 Task: Create Card Employee Performance Review in Board Newsletter Optimization Tips to Workspace Content Management Systems. Create Card Fishing Review in Board Sales Team Incentive Programs to Workspace Content Management Systems. Create Card Employee Performance Review in Board Business Model Cost Structure Analysis and Optimization to Workspace Content Management Systems
Action: Mouse moved to (81, 268)
Screenshot: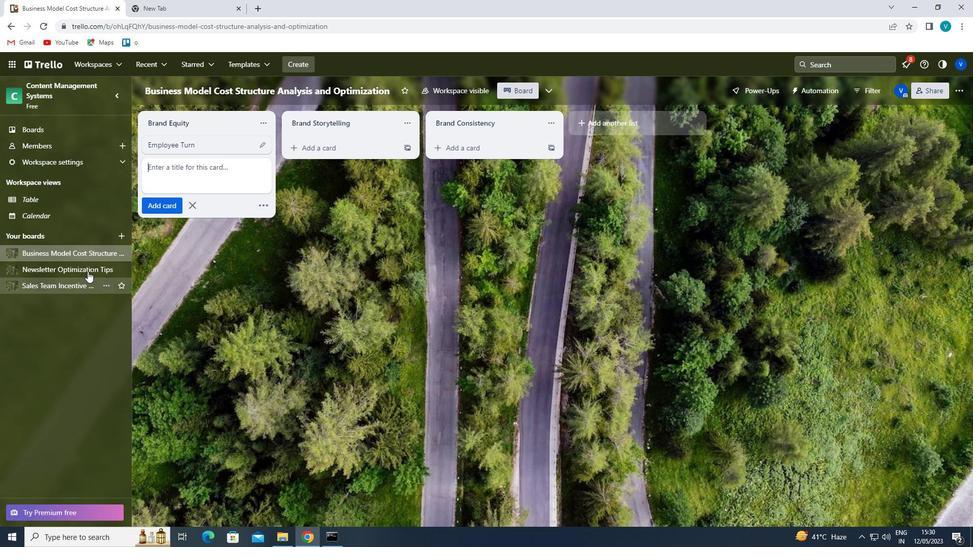 
Action: Mouse pressed left at (81, 268)
Screenshot: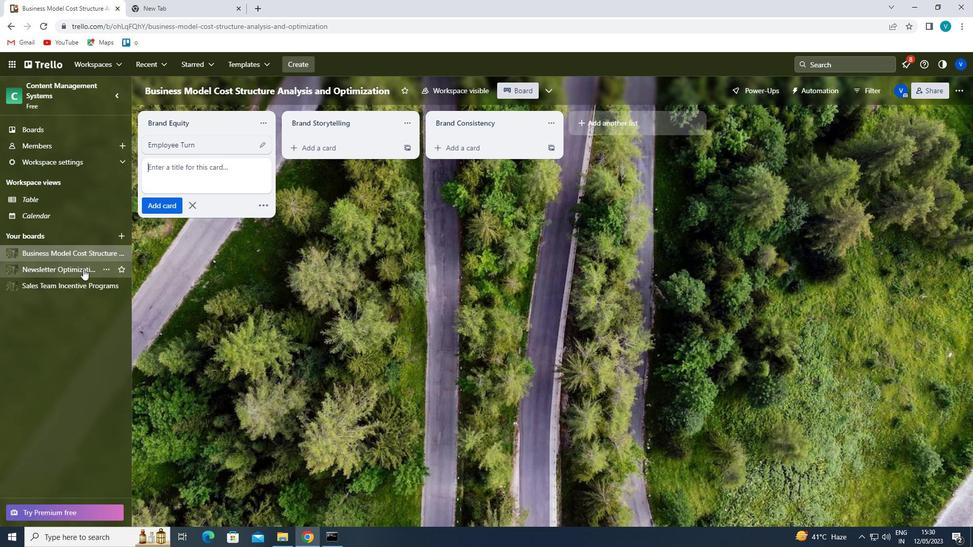 
Action: Mouse moved to (326, 145)
Screenshot: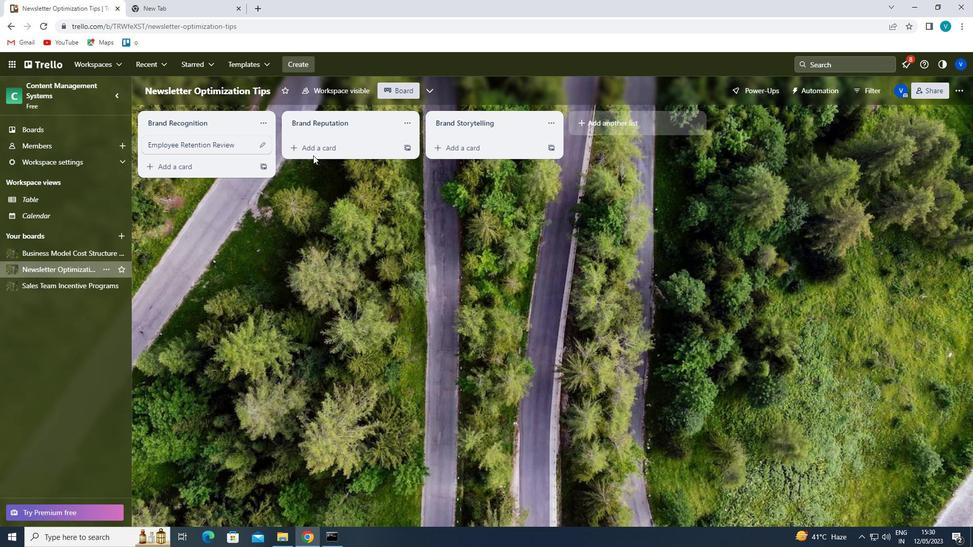 
Action: Mouse pressed left at (326, 145)
Screenshot: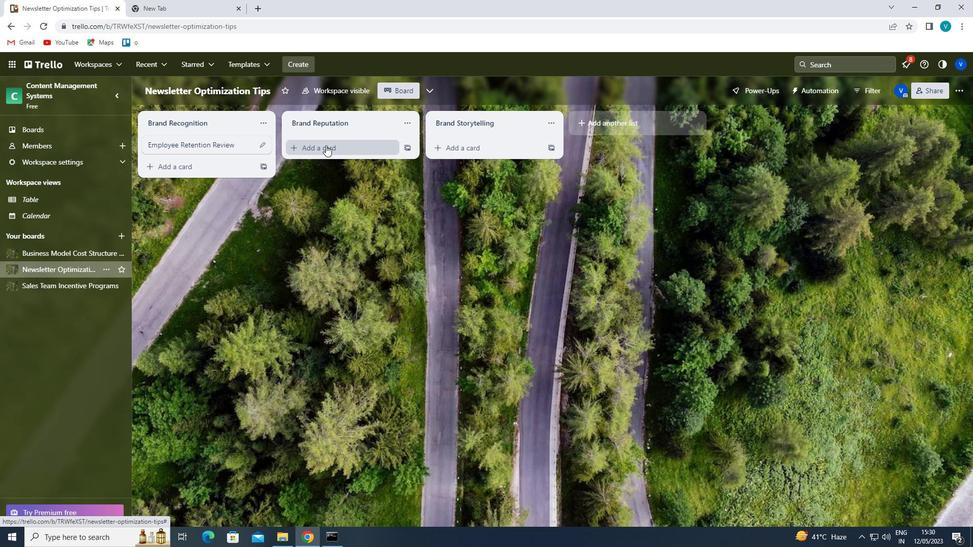 
Action: Key pressed <Key.shift>EMPLOYEE<Key.space><Key.shift>PERFORMANCE<Key.space><Key.shift>REVIEW<Key.enter>
Screenshot: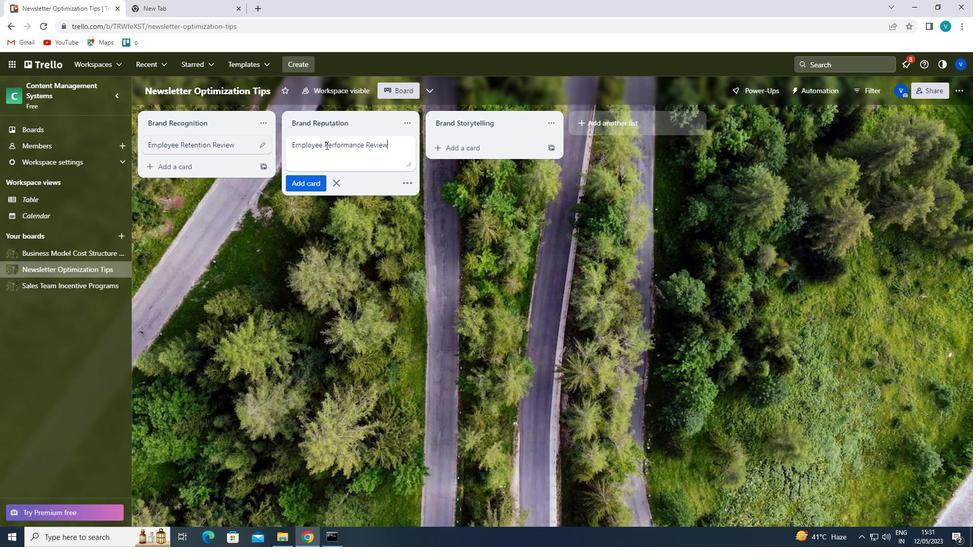 
Action: Mouse moved to (65, 279)
Screenshot: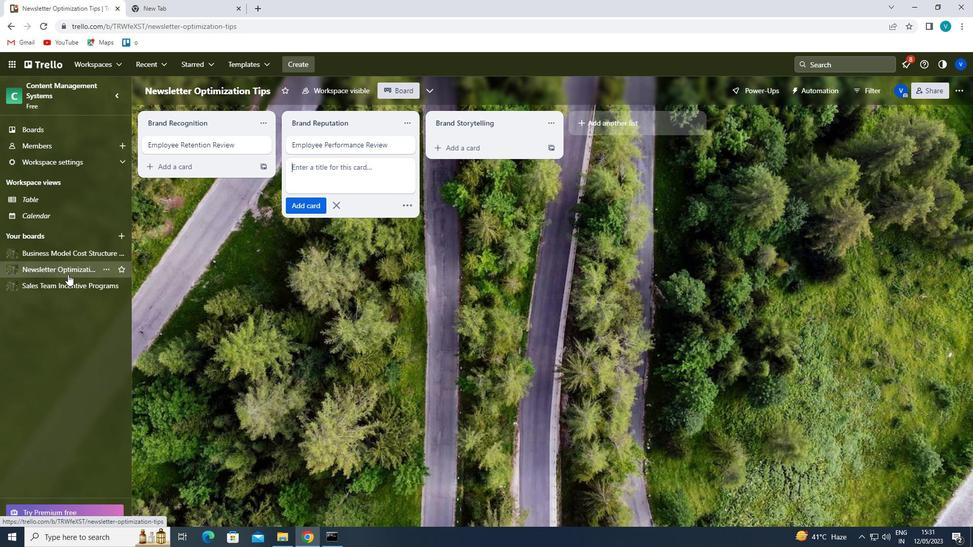 
Action: Mouse pressed left at (65, 279)
Screenshot: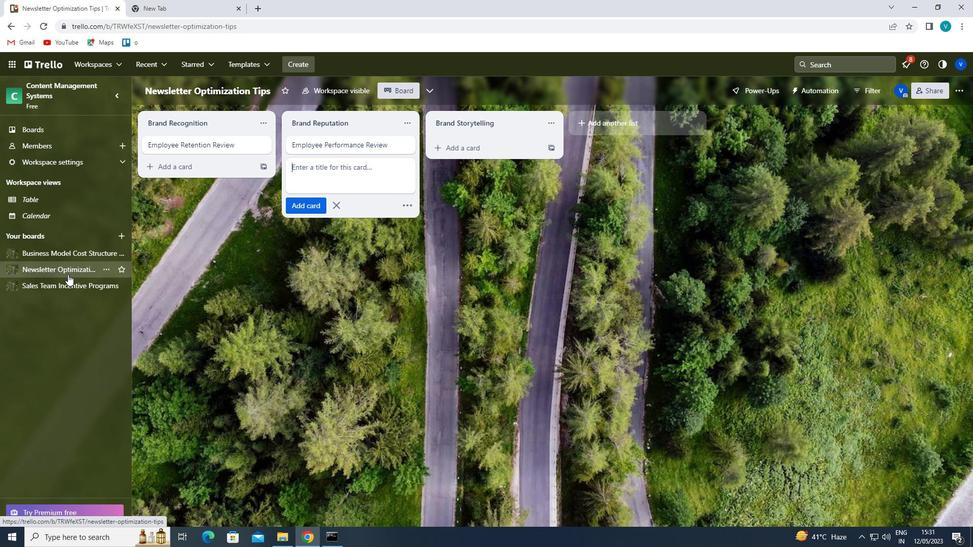 
Action: Mouse moved to (323, 146)
Screenshot: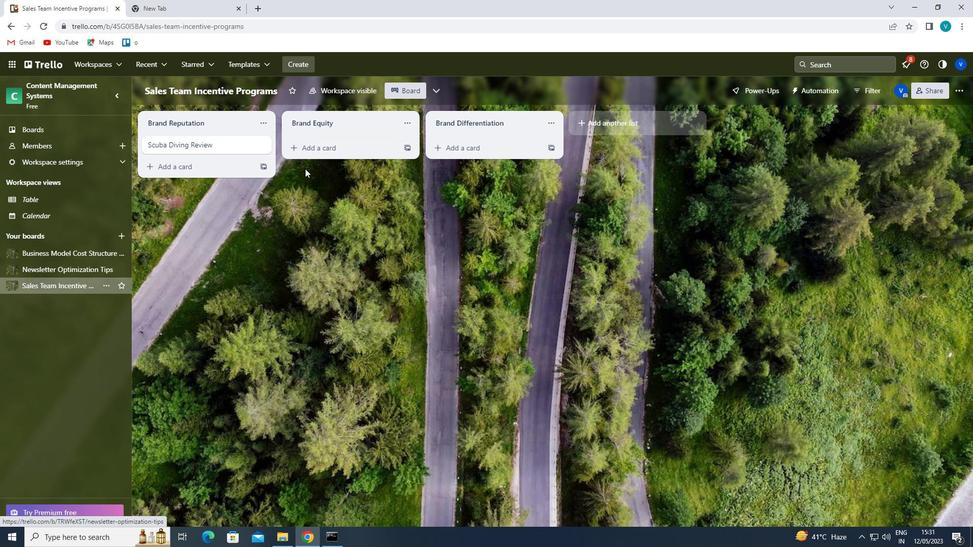 
Action: Mouse pressed left at (323, 146)
Screenshot: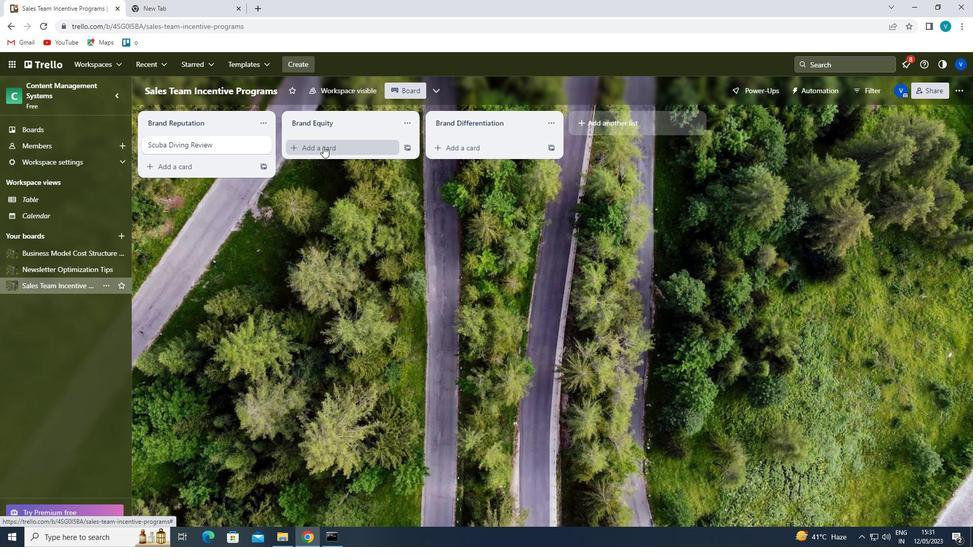 
Action: Mouse moved to (325, 145)
Screenshot: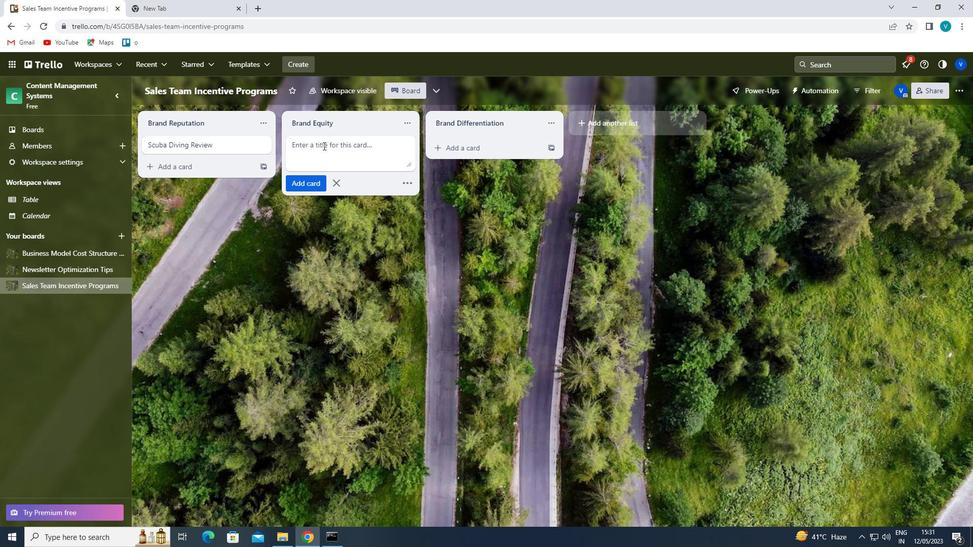 
Action: Key pressed <Key.shift>FISHING<Key.space><Key.shift>REVIEW<Key.enter>
Screenshot: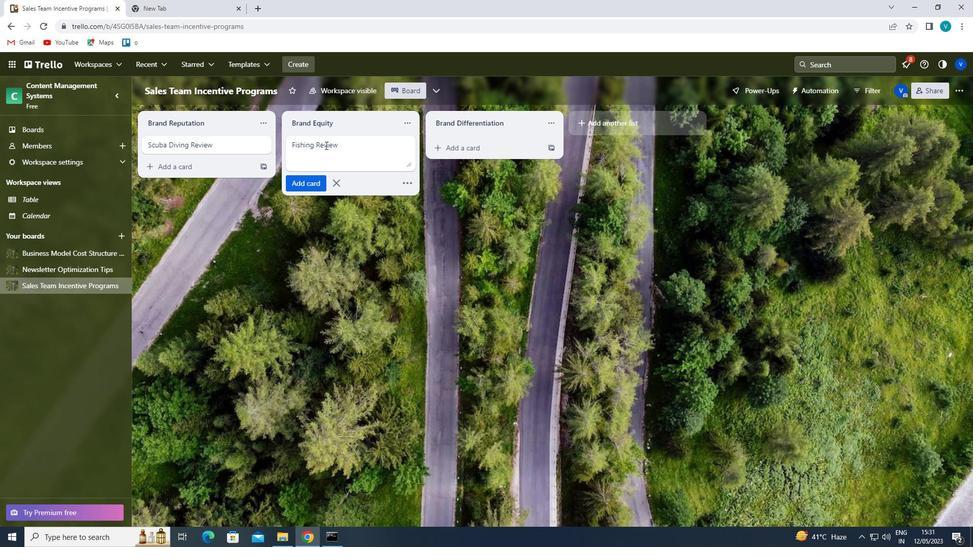 
Action: Mouse moved to (72, 254)
Screenshot: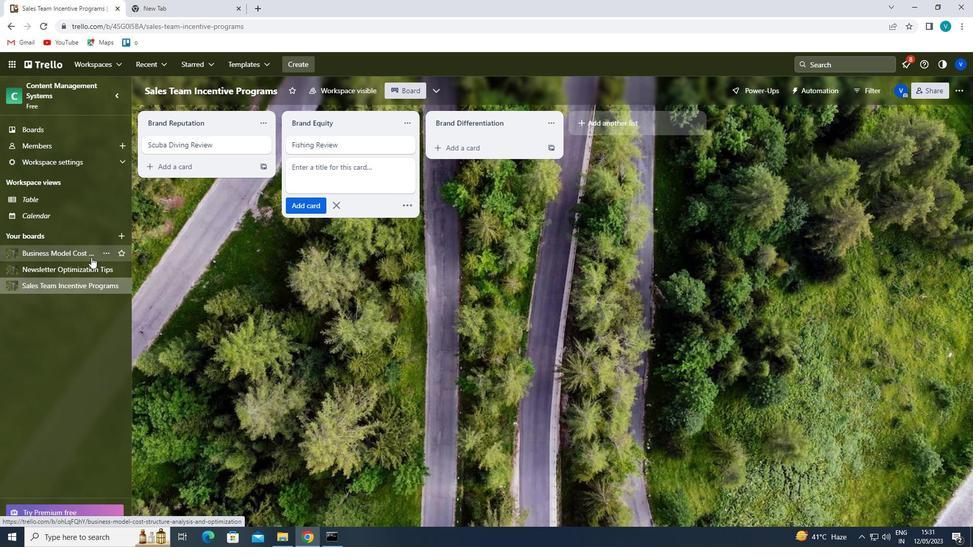
Action: Mouse pressed left at (72, 254)
Screenshot: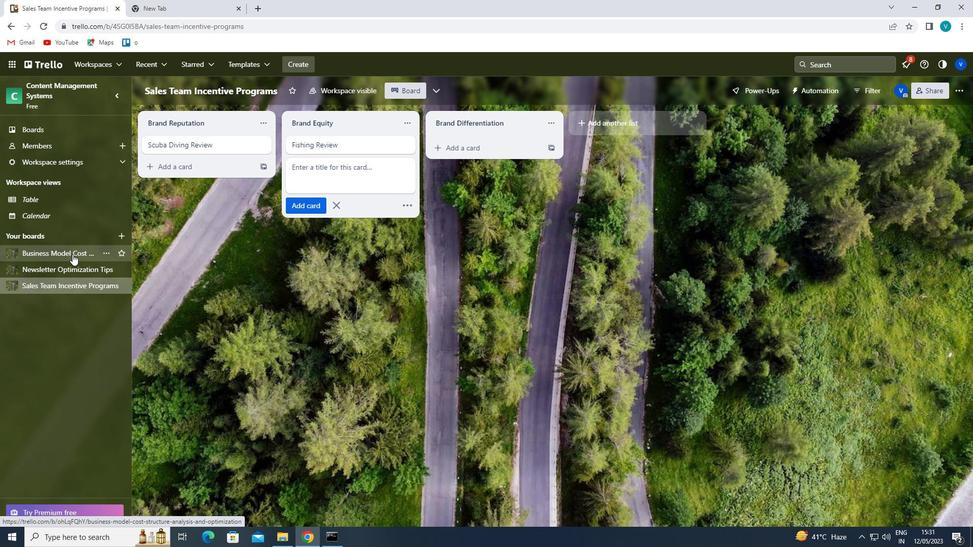 
Action: Mouse moved to (336, 148)
Screenshot: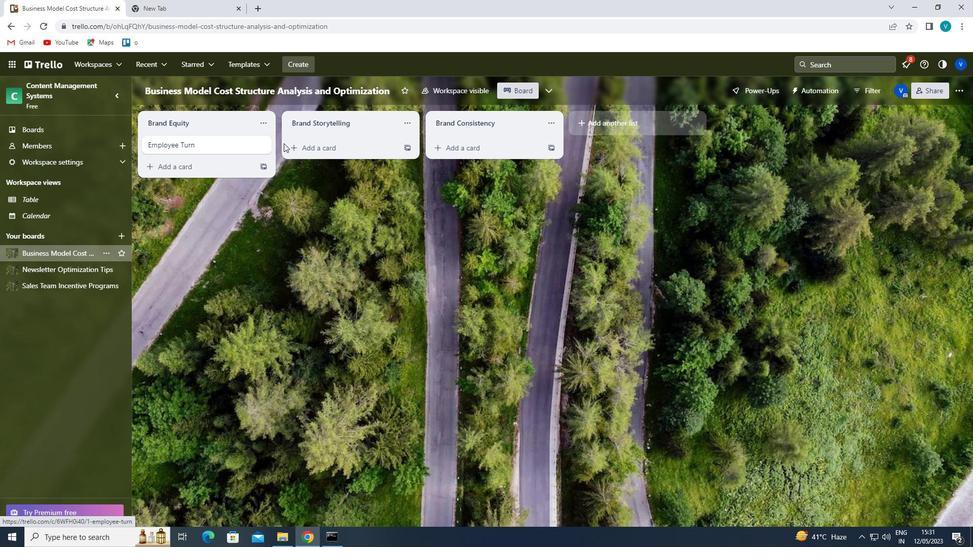 
Action: Mouse pressed left at (336, 148)
Screenshot: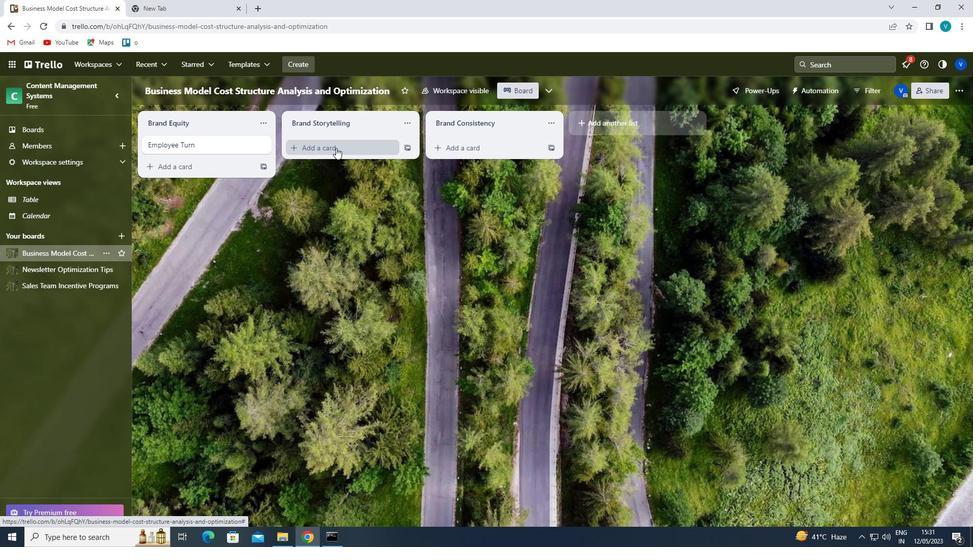 
Action: Key pressed <Key.shift>EMPLOYEE<Key.space><Key.shift>PERFORMANCE<Key.space><Key.shift>REVEW<Key.left><Key.left>I<Key.enter>
Screenshot: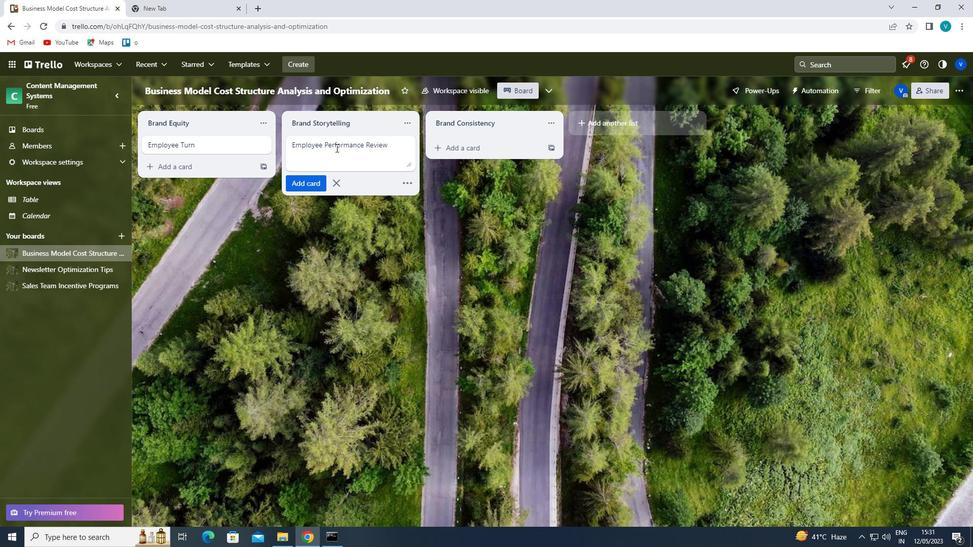 
